 Task: Flip horizontally.
Action: Mouse moved to (646, 353)
Screenshot: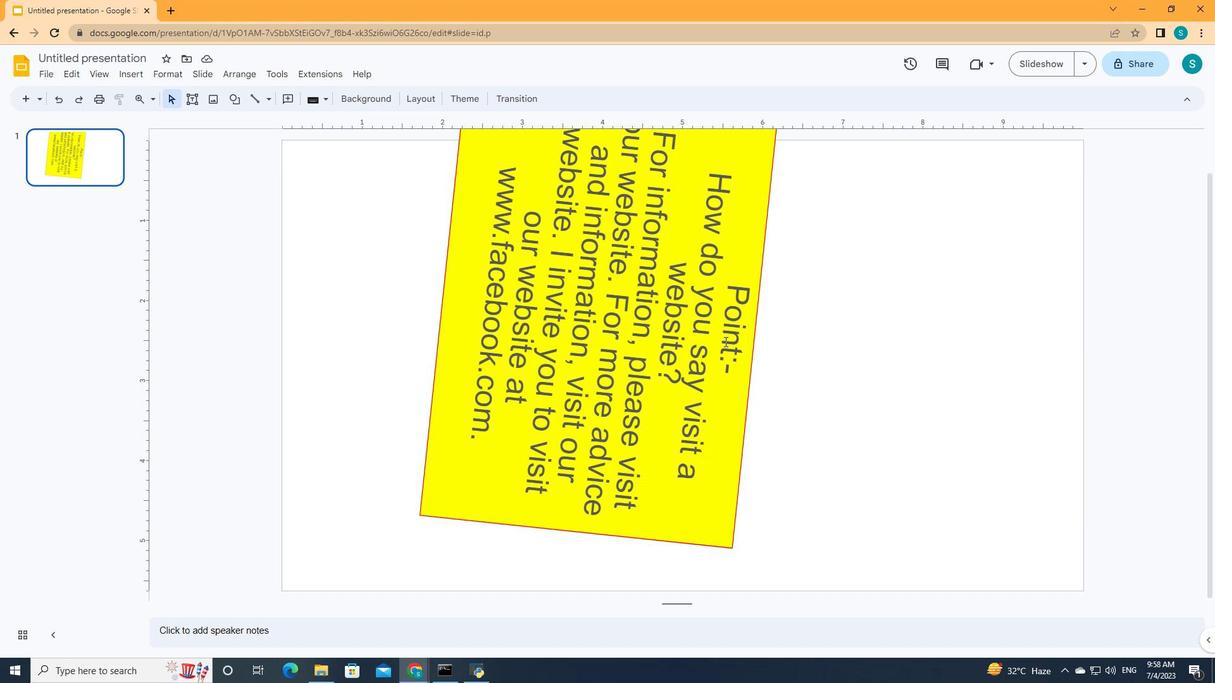 
Action: Mouse pressed left at (646, 353)
Screenshot: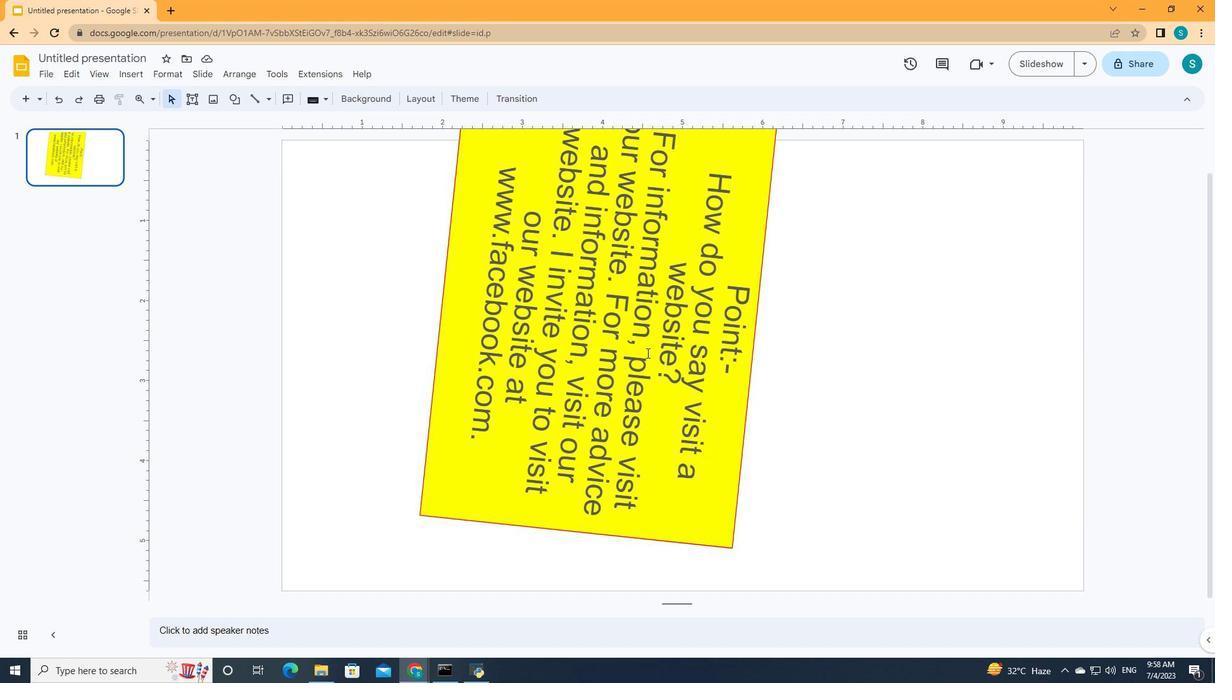 
Action: Mouse moved to (887, 96)
Screenshot: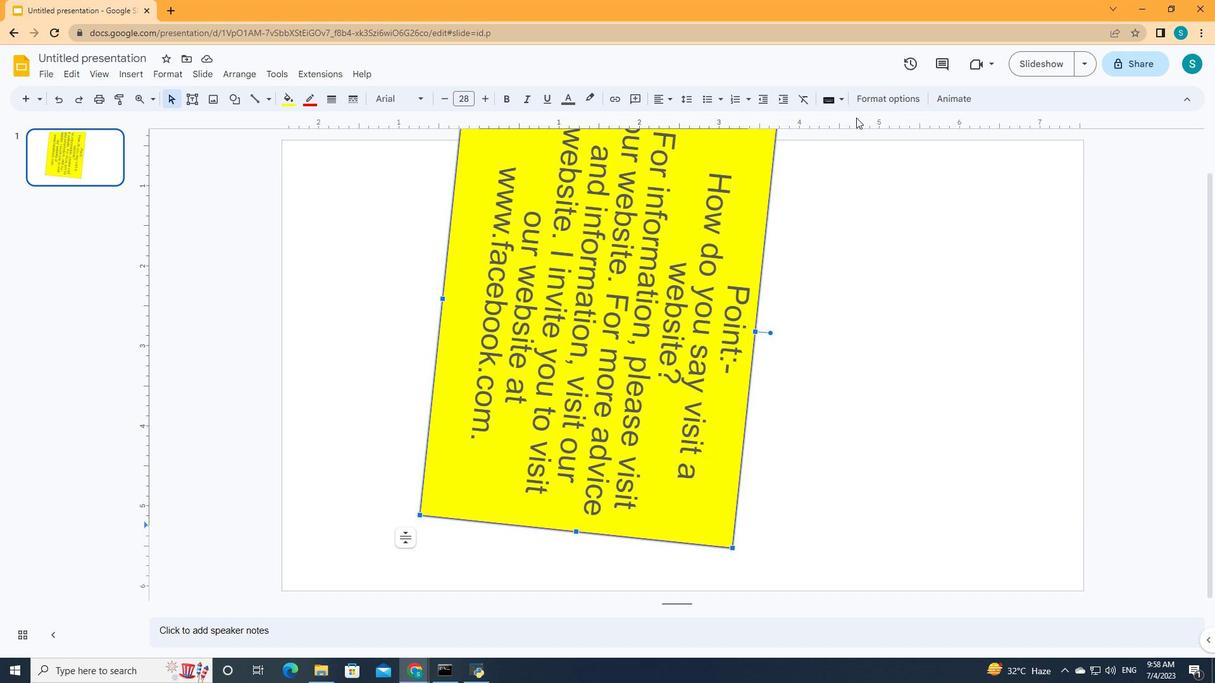 
Action: Mouse pressed left at (887, 96)
Screenshot: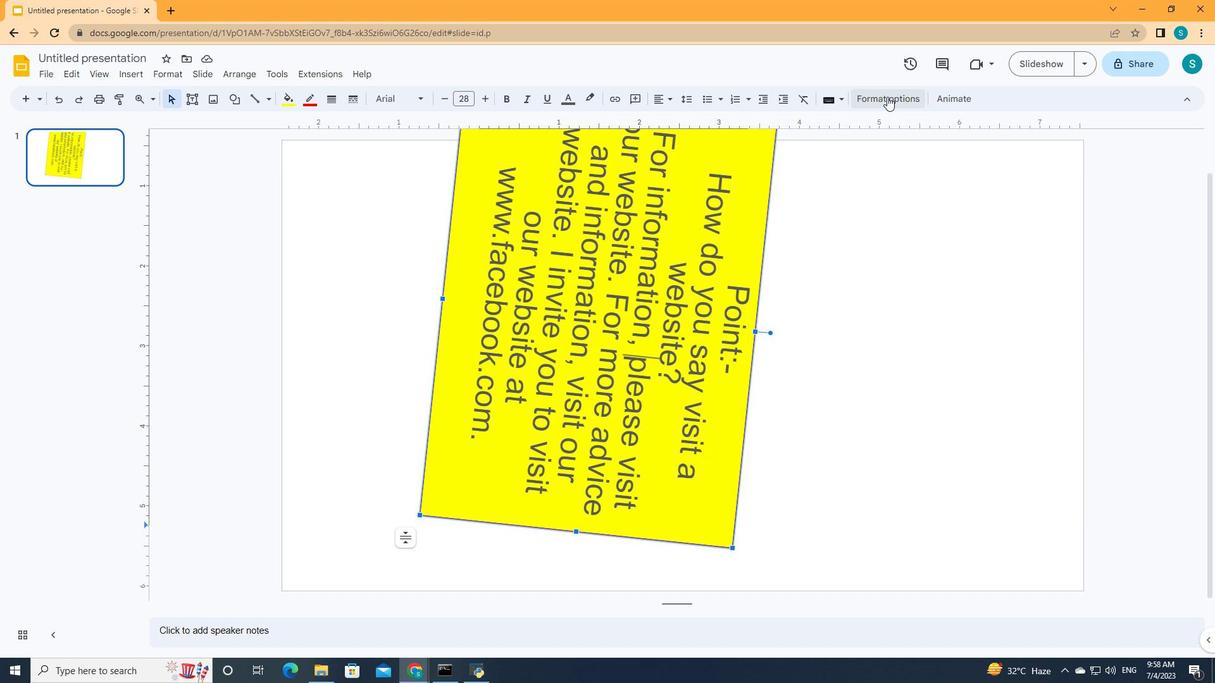 
Action: Mouse moved to (1035, 130)
Screenshot: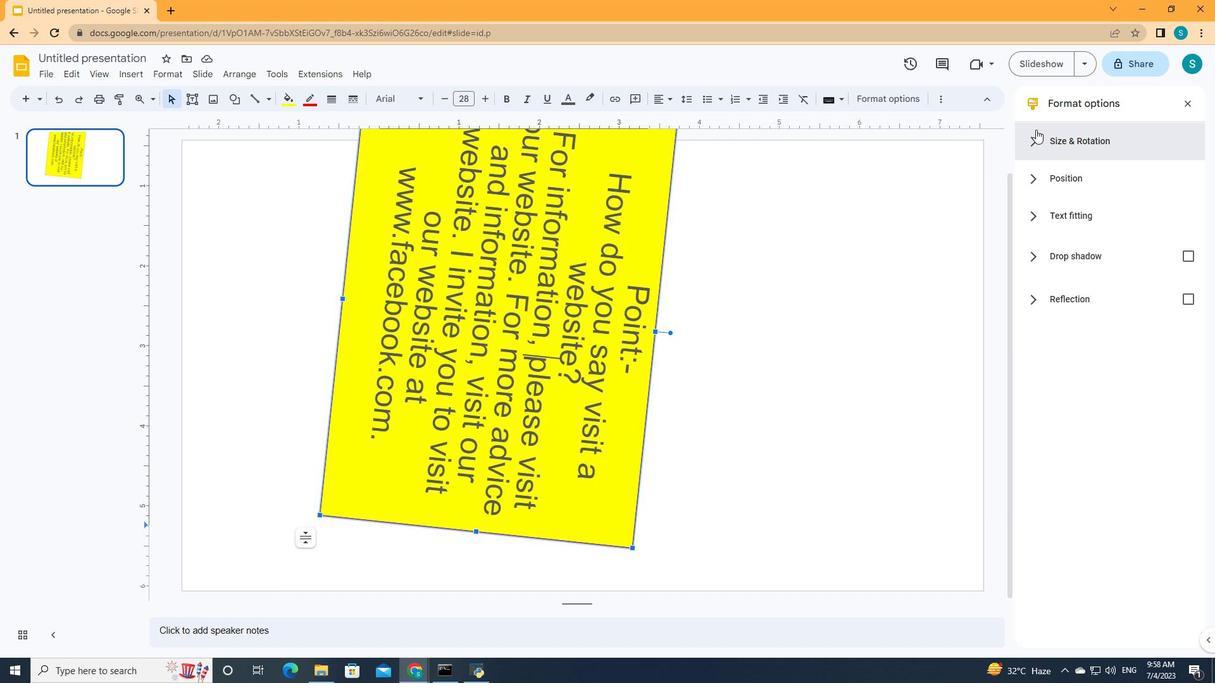 
Action: Mouse pressed left at (1035, 130)
Screenshot: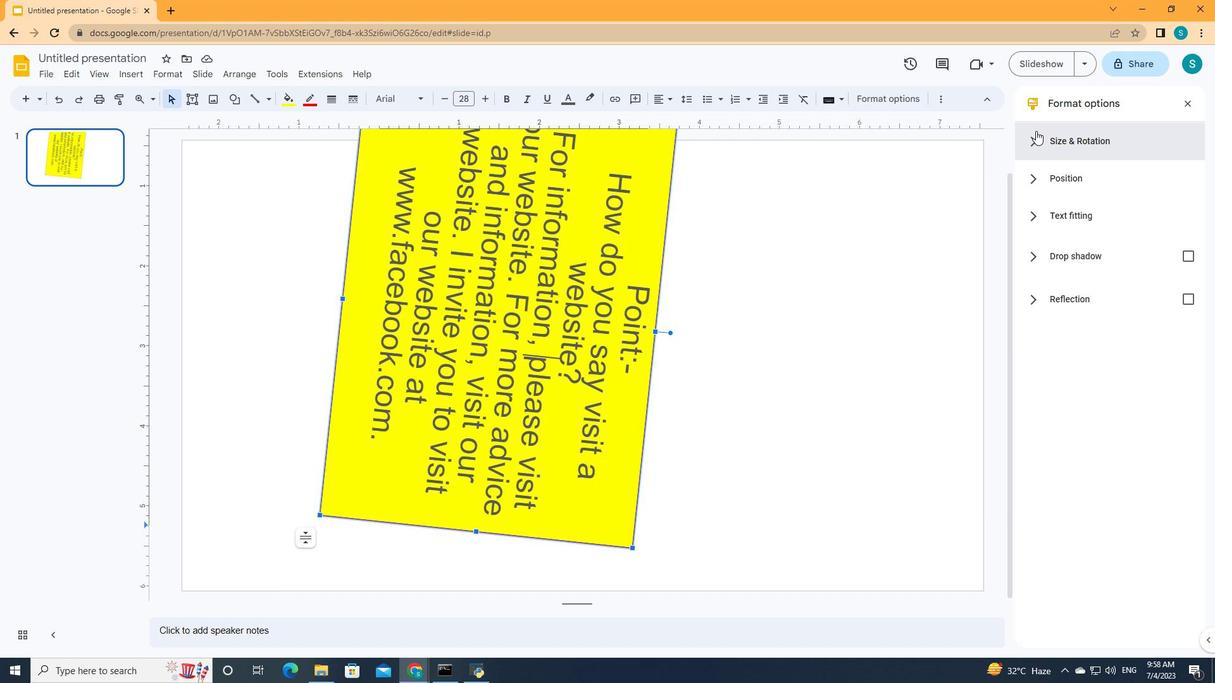 
Action: Mouse moved to (1123, 351)
Screenshot: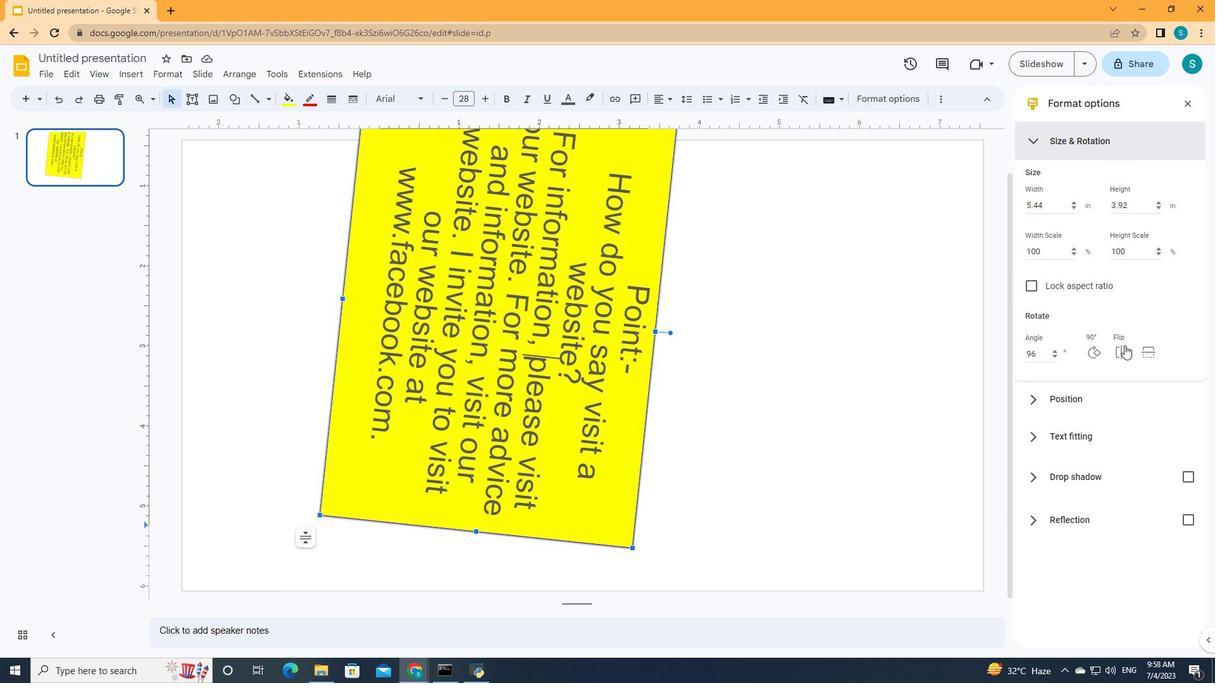
Action: Mouse pressed left at (1123, 351)
Screenshot: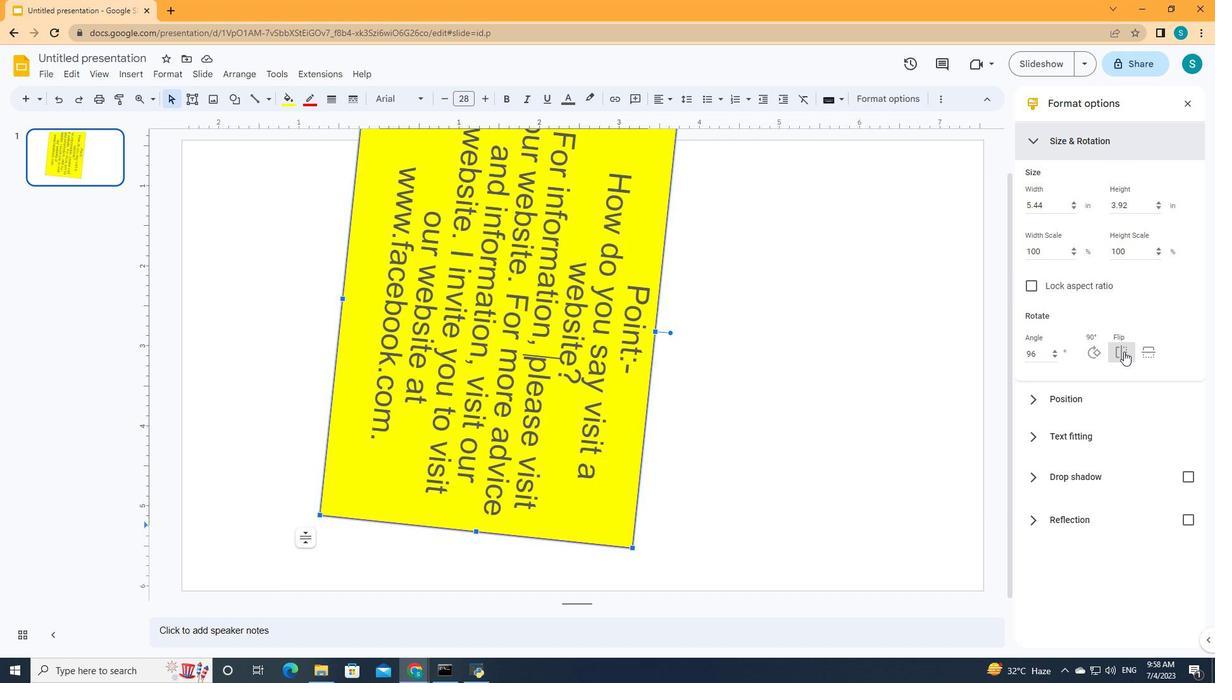 
Action: Mouse moved to (1123, 351)
Screenshot: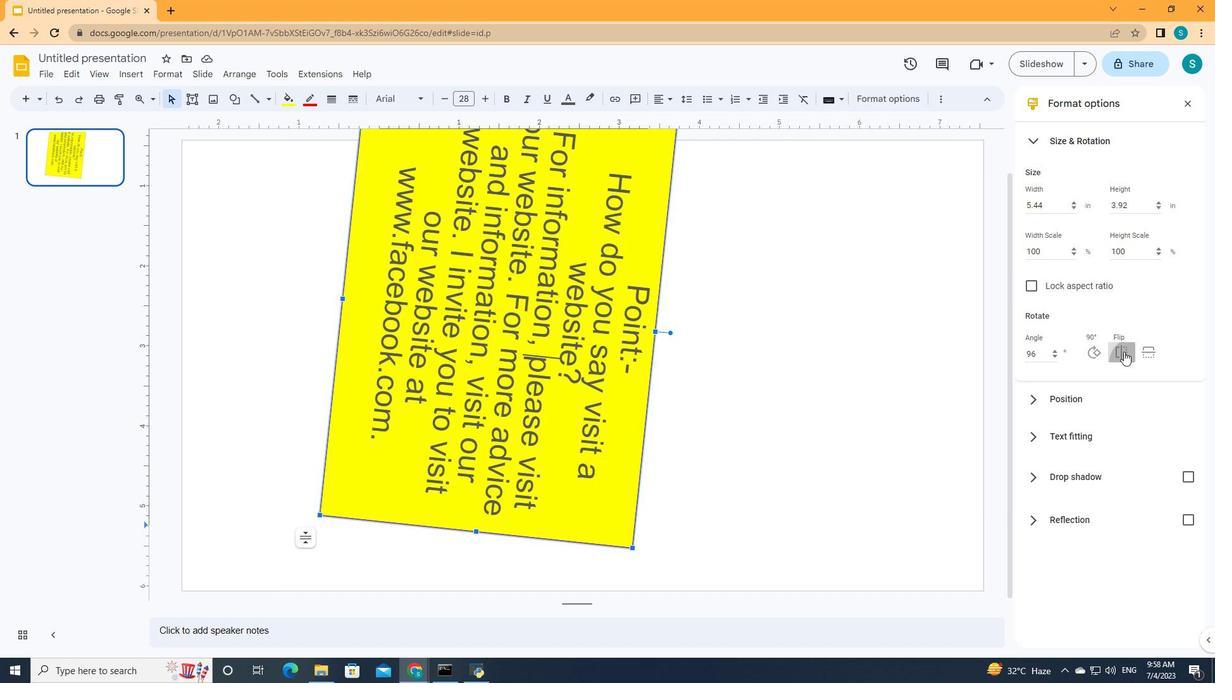 
